 Task: Add Naturtint Permanent Hair Color, 4M Mahogany Chestnut to the cart.
Action: Mouse moved to (318, 151)
Screenshot: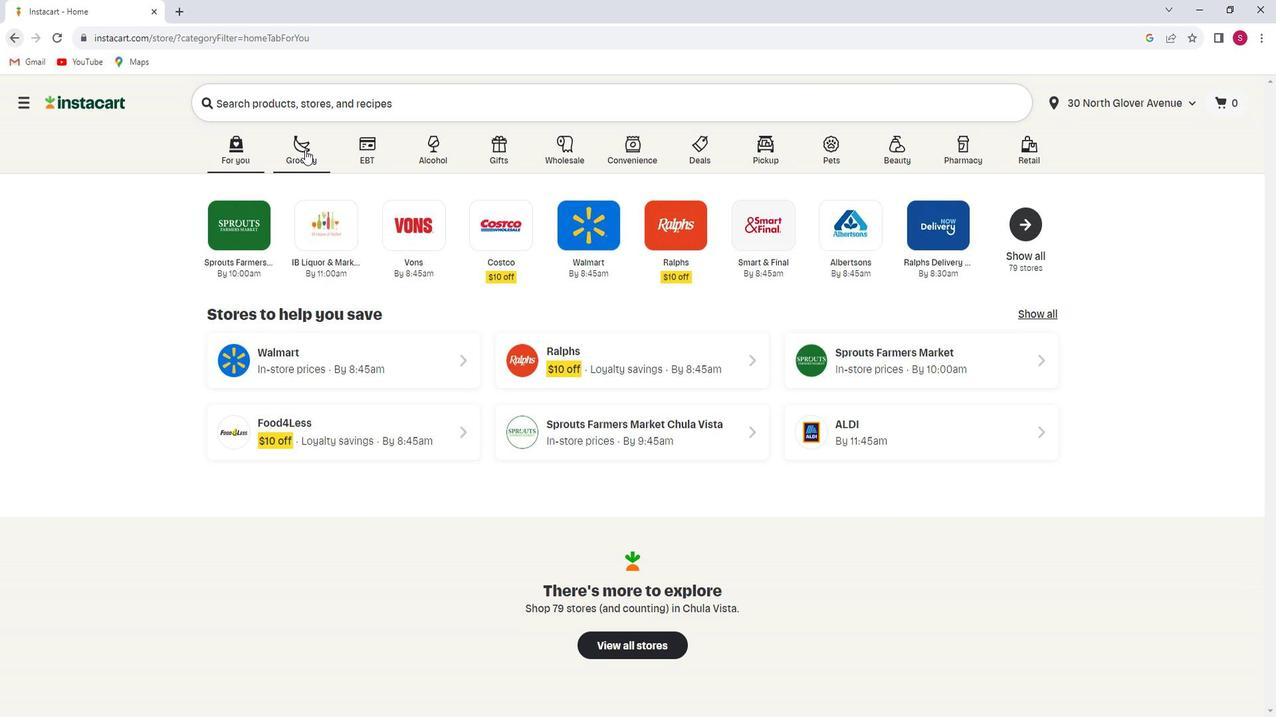 
Action: Mouse pressed left at (318, 151)
Screenshot: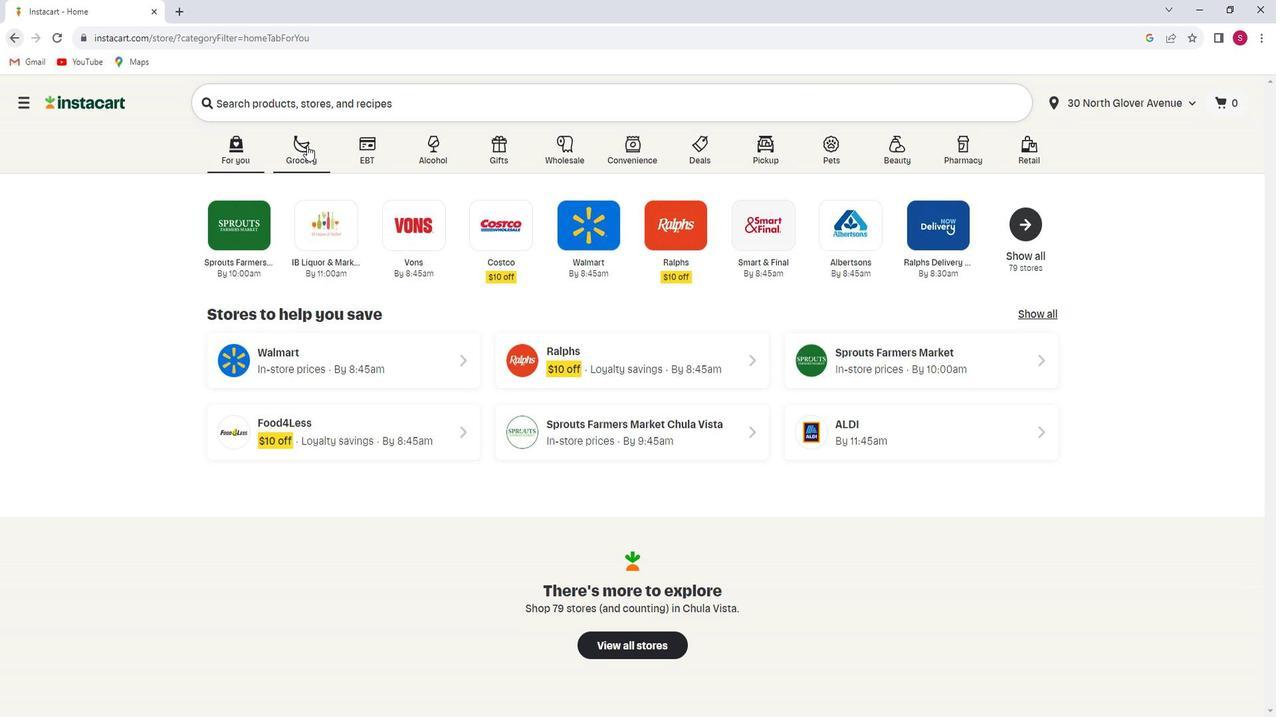 
Action: Mouse moved to (294, 380)
Screenshot: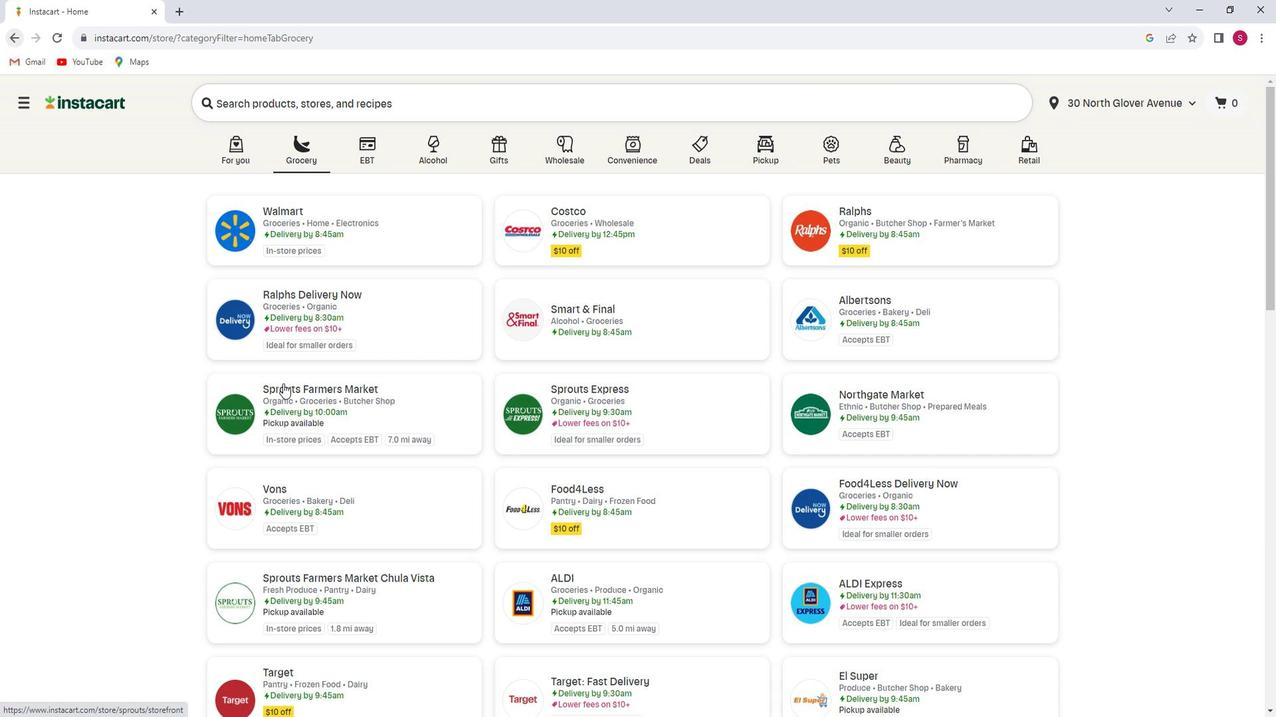
Action: Mouse pressed left at (294, 380)
Screenshot: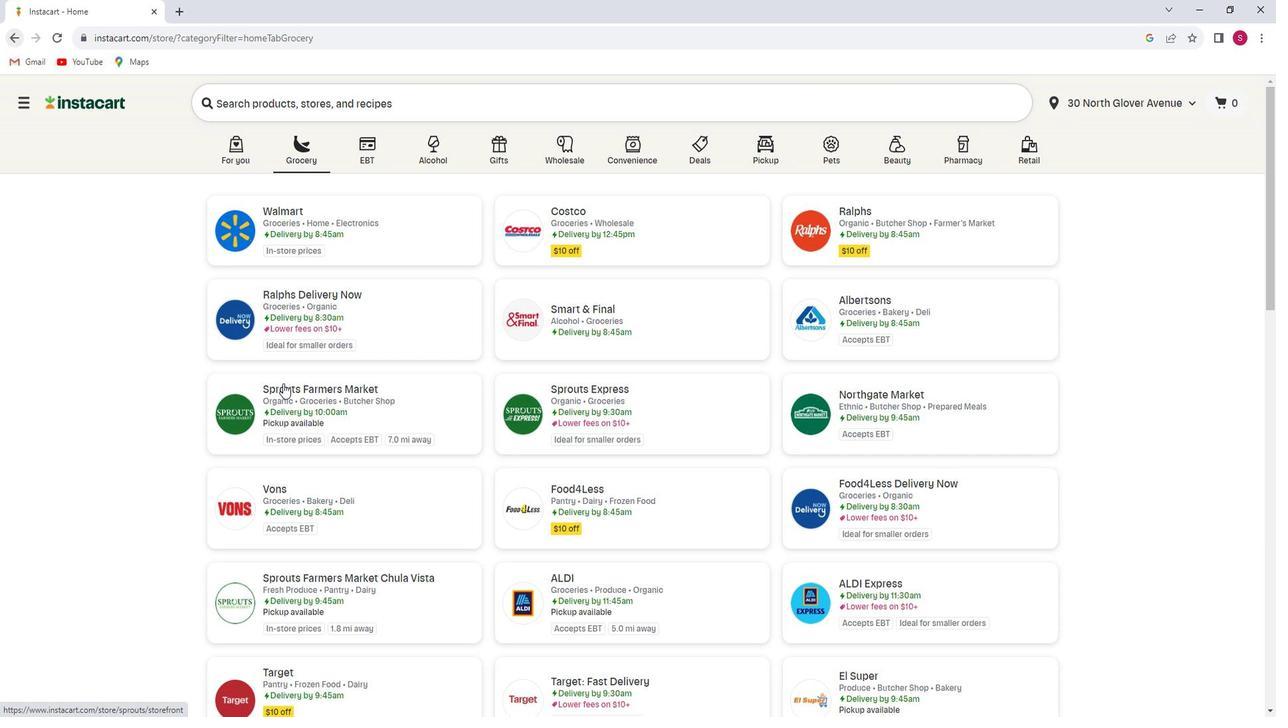
Action: Mouse moved to (71, 459)
Screenshot: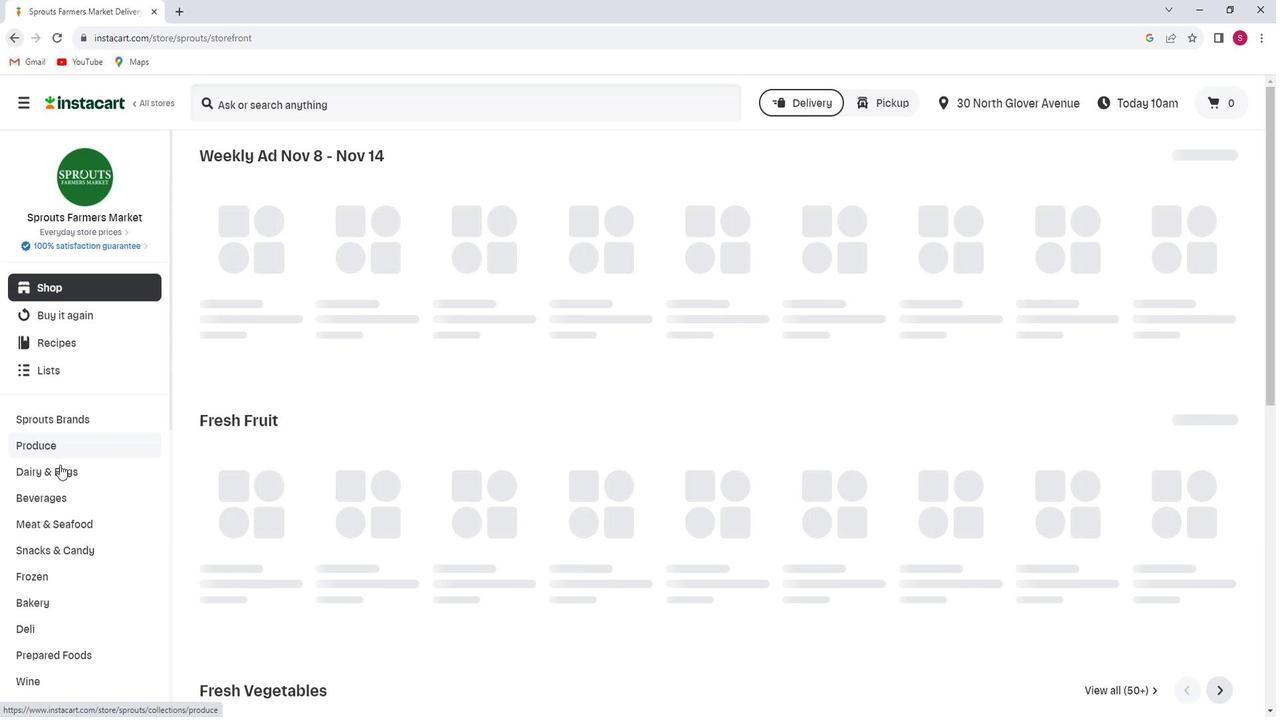 
Action: Mouse scrolled (71, 458) with delta (0, 0)
Screenshot: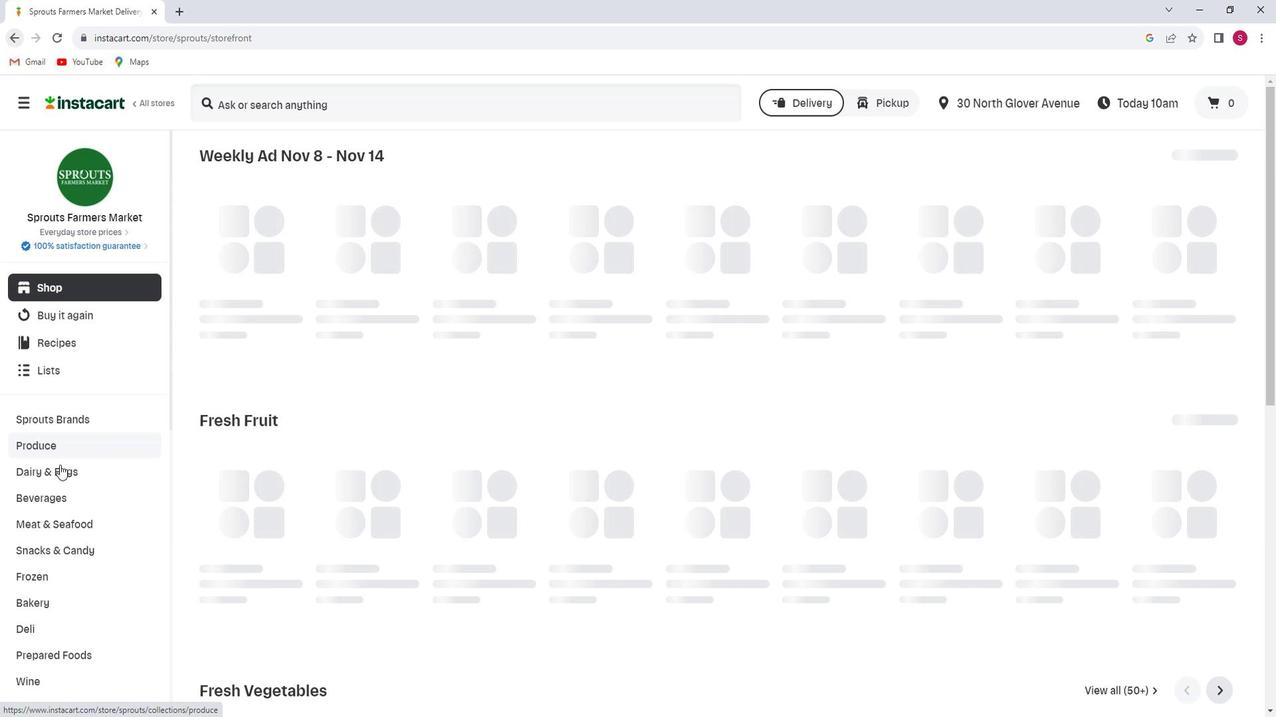 
Action: Mouse scrolled (71, 458) with delta (0, 0)
Screenshot: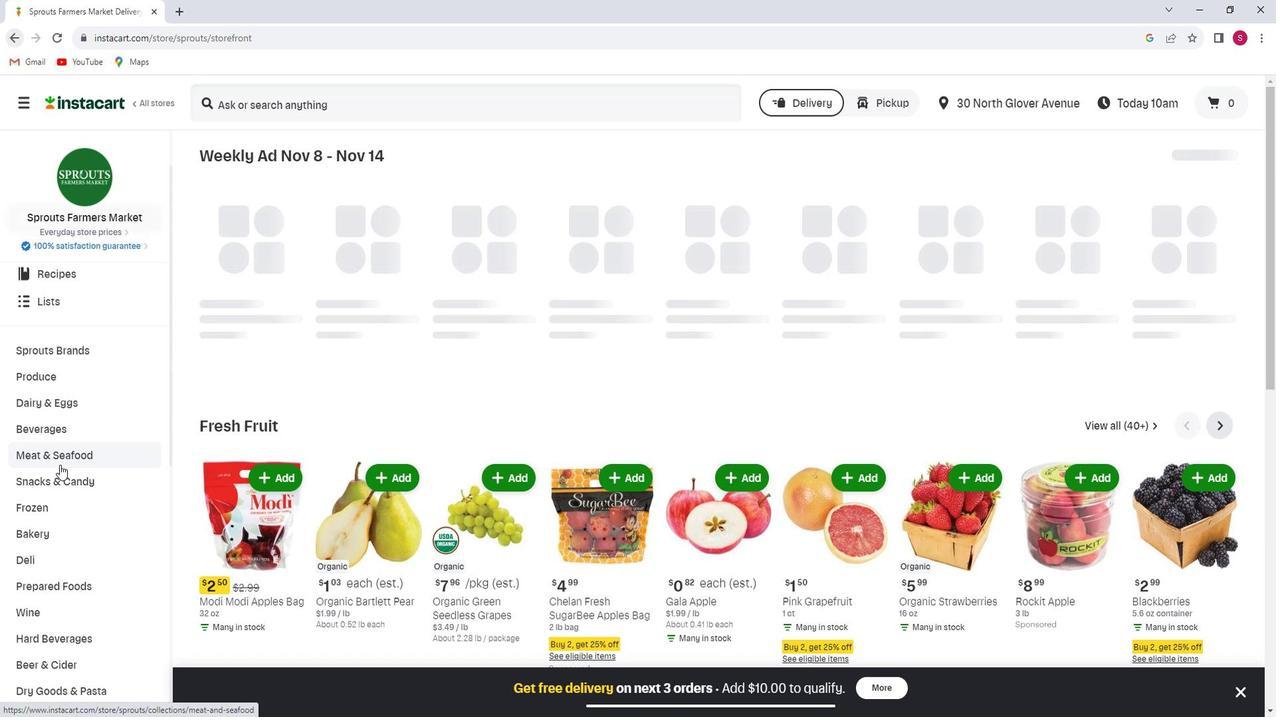 
Action: Mouse scrolled (71, 458) with delta (0, 0)
Screenshot: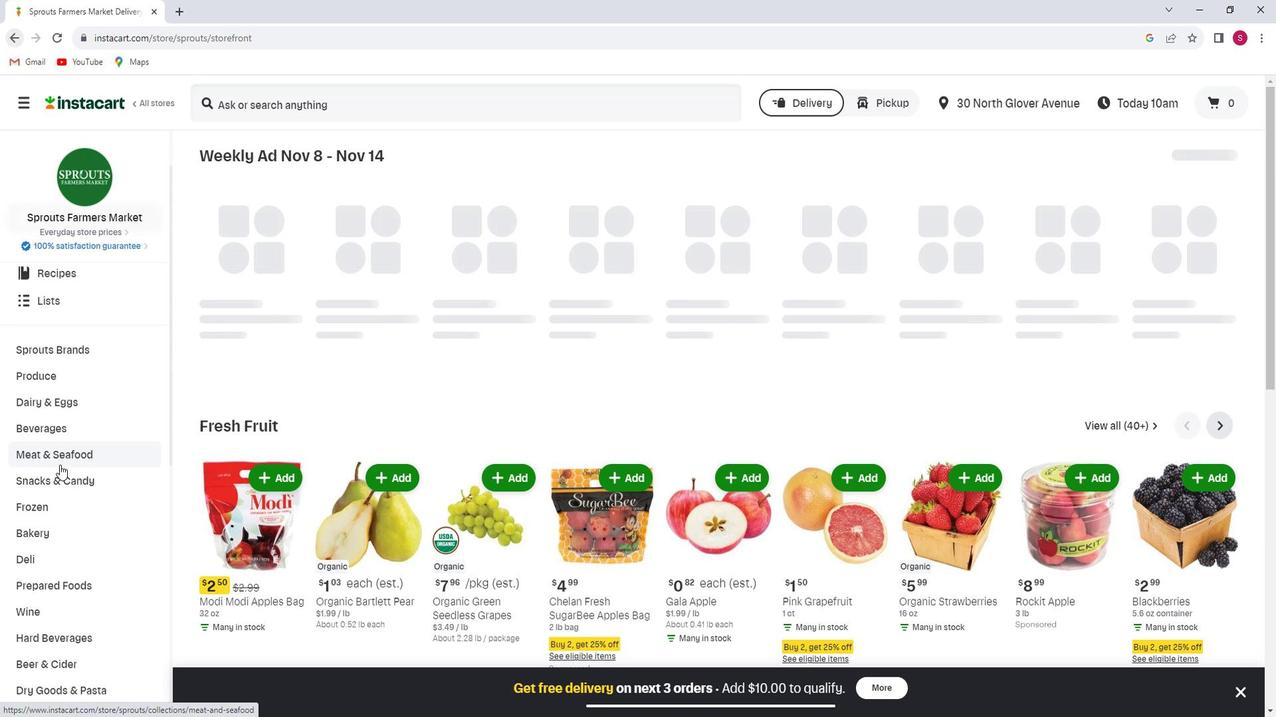 
Action: Mouse scrolled (71, 458) with delta (0, 0)
Screenshot: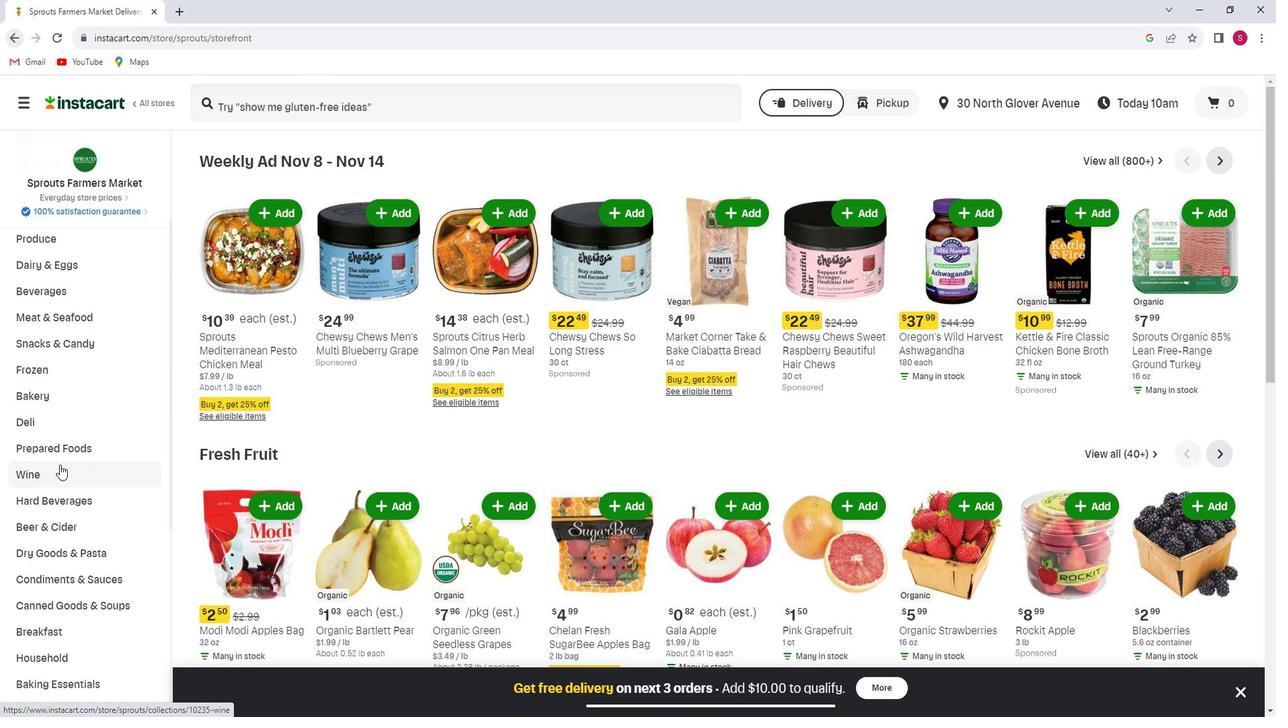
Action: Mouse scrolled (71, 458) with delta (0, 0)
Screenshot: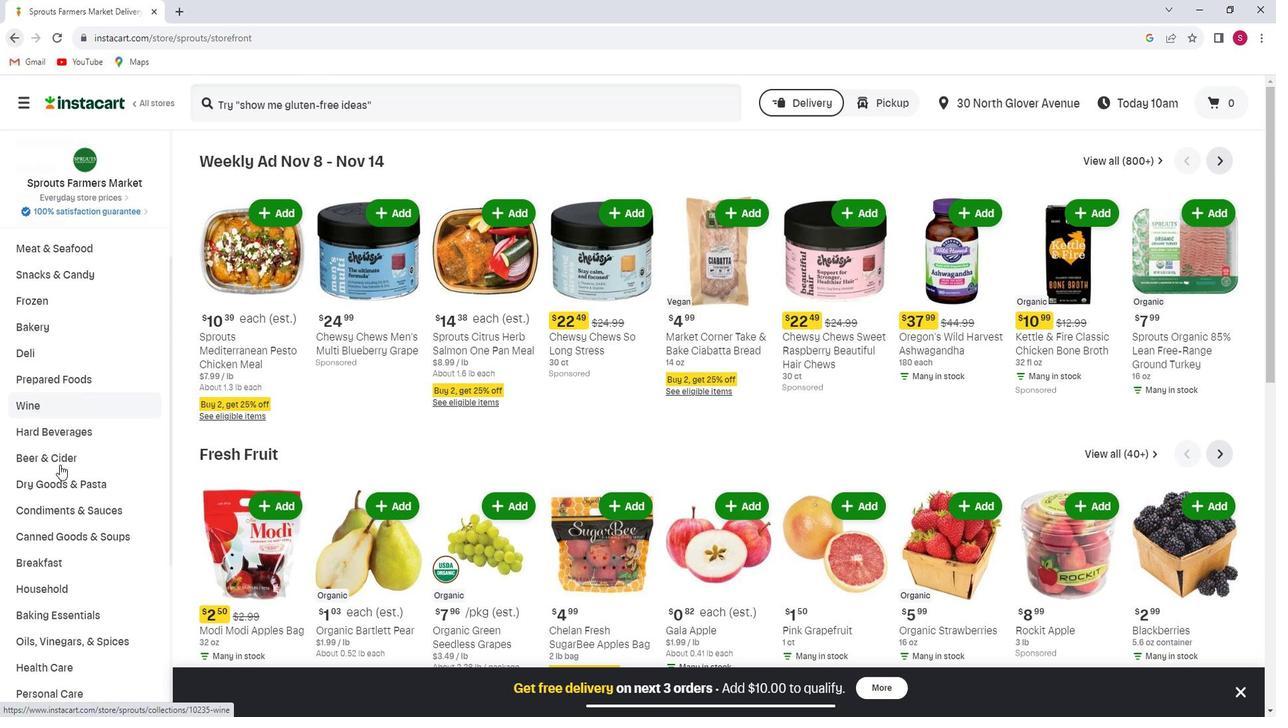 
Action: Mouse scrolled (71, 458) with delta (0, 0)
Screenshot: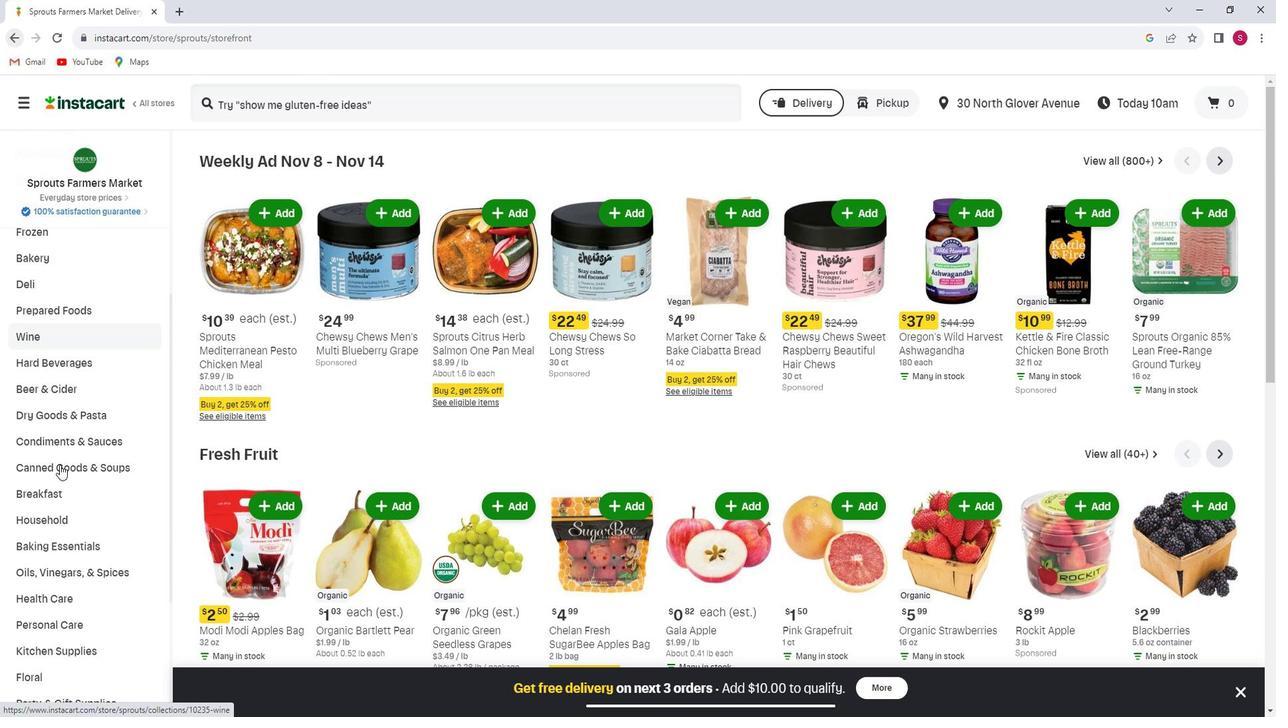 
Action: Mouse scrolled (71, 458) with delta (0, 0)
Screenshot: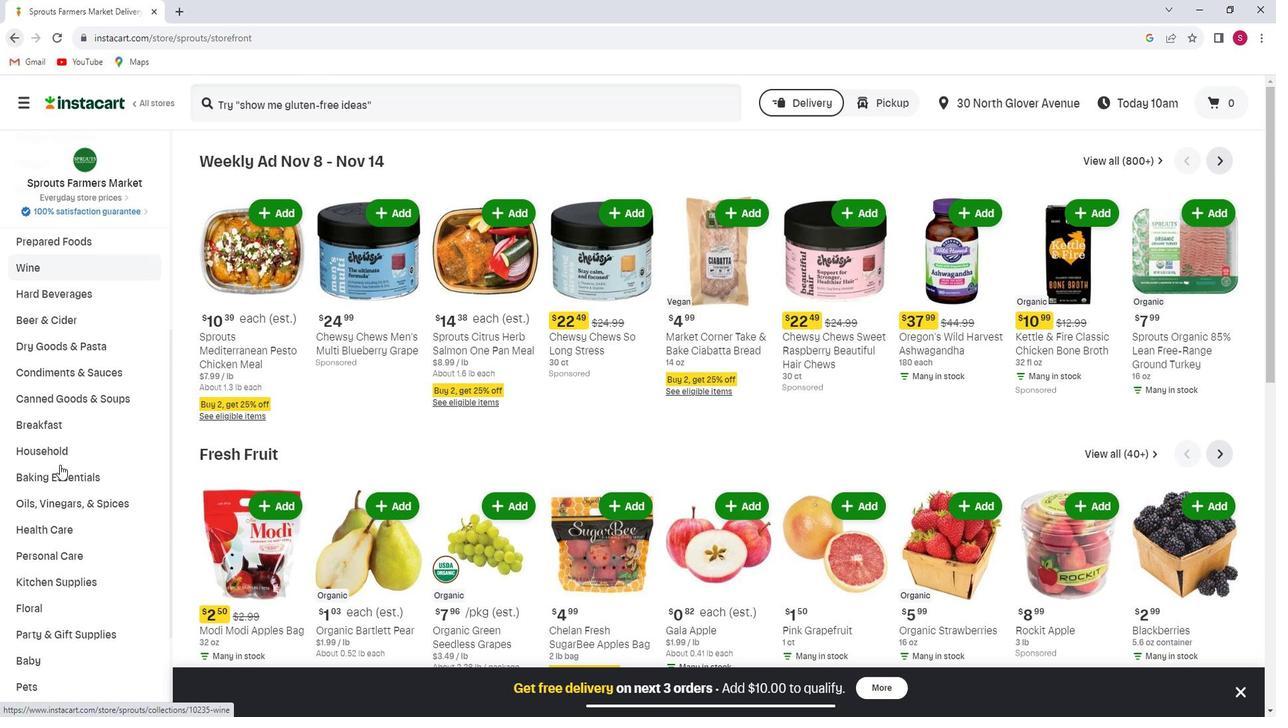 
Action: Mouse moved to (69, 475)
Screenshot: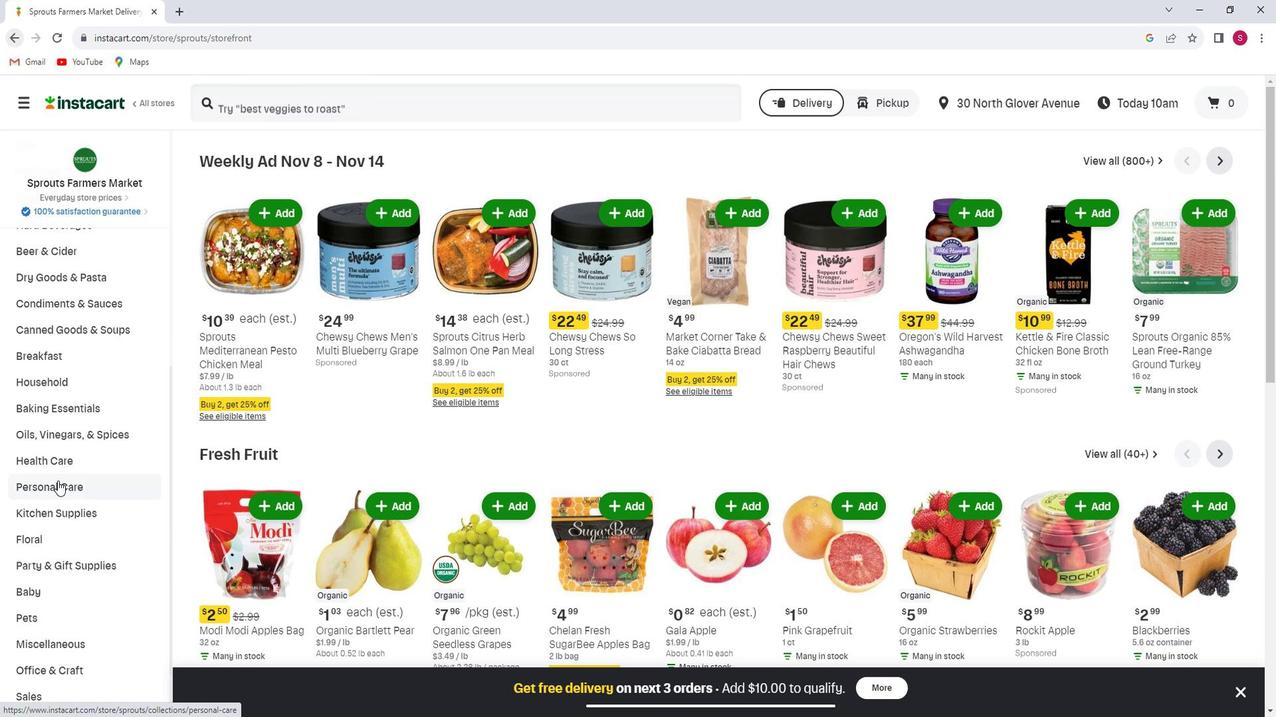 
Action: Mouse pressed left at (69, 475)
Screenshot: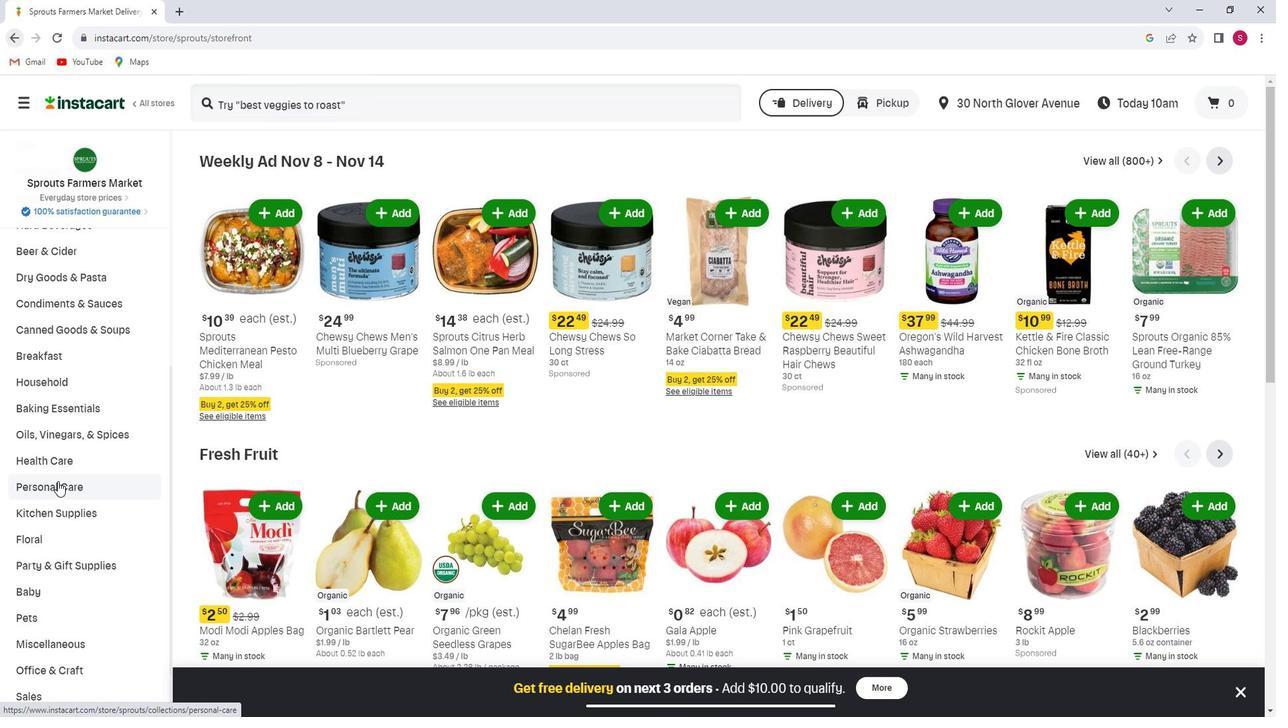 
Action: Mouse moved to (867, 198)
Screenshot: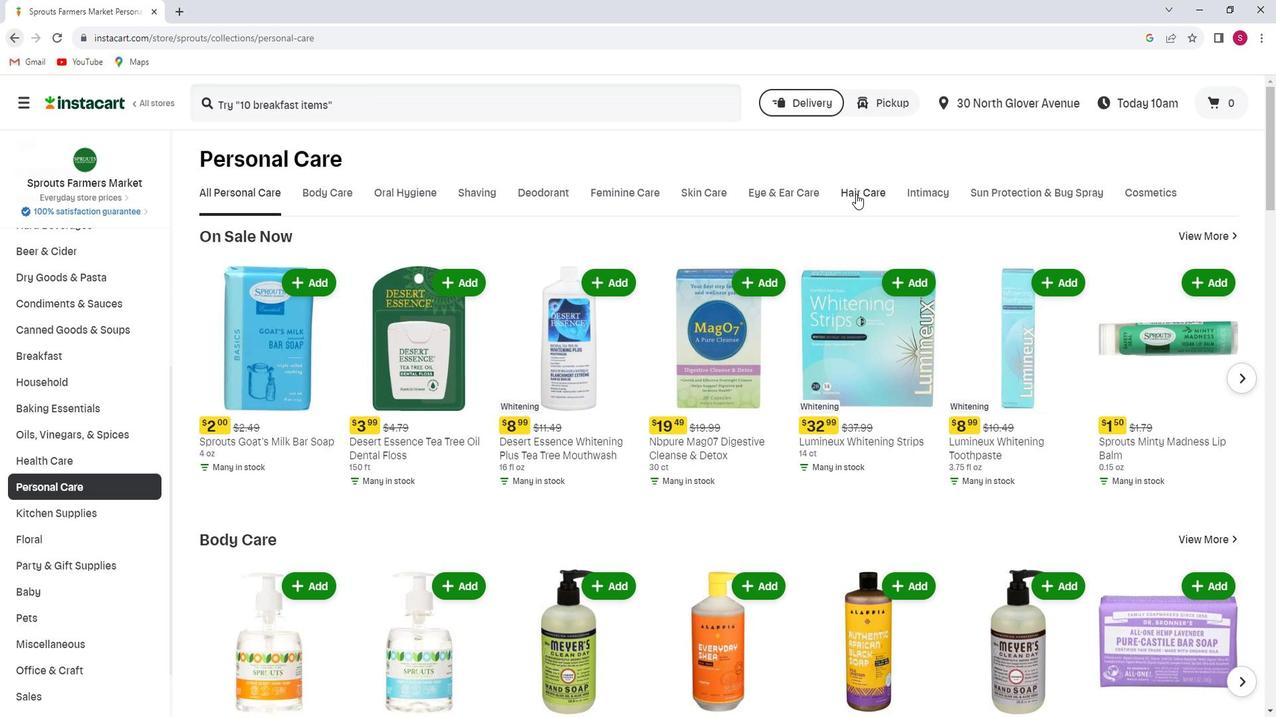 
Action: Mouse pressed left at (867, 198)
Screenshot: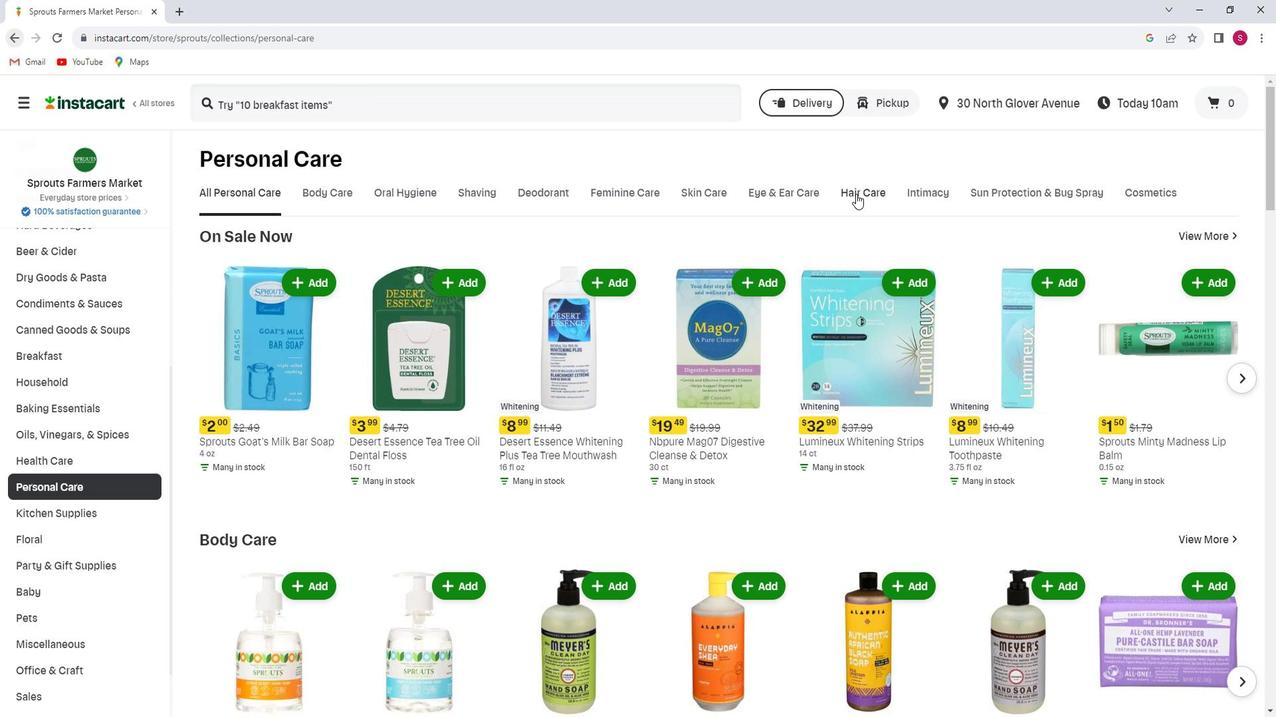 
Action: Mouse moved to (695, 253)
Screenshot: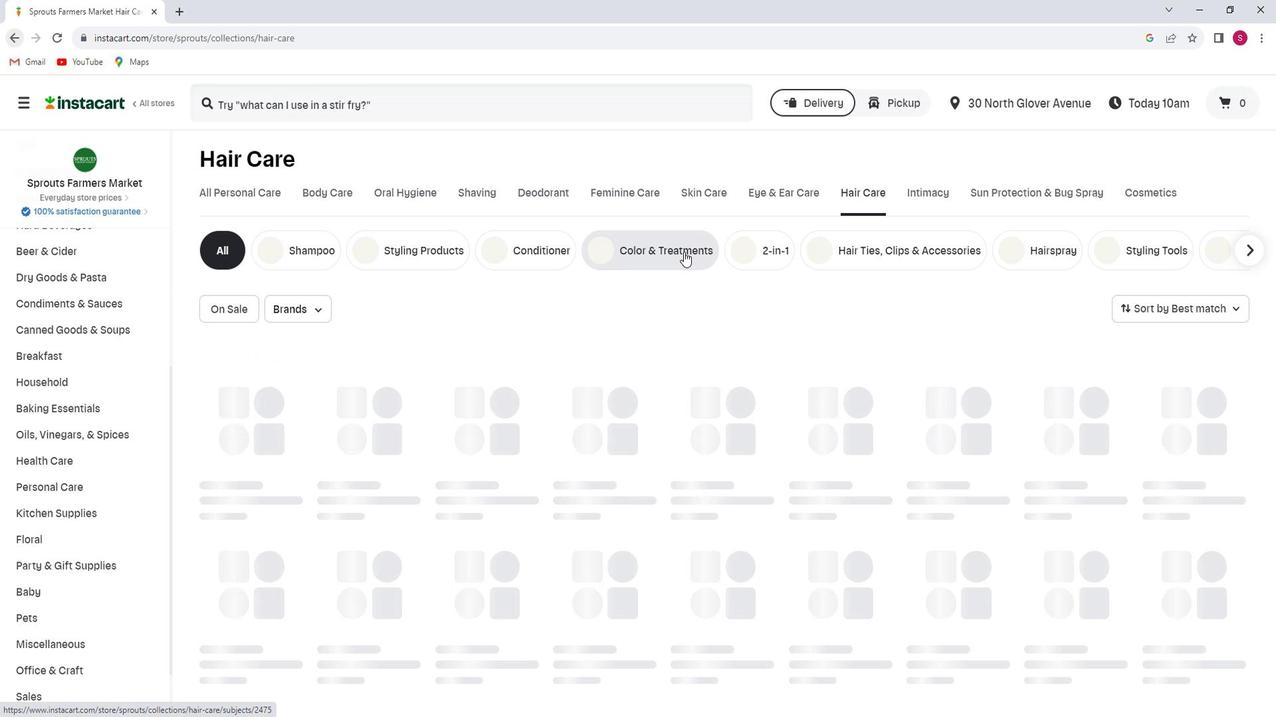 
Action: Mouse pressed left at (695, 253)
Screenshot: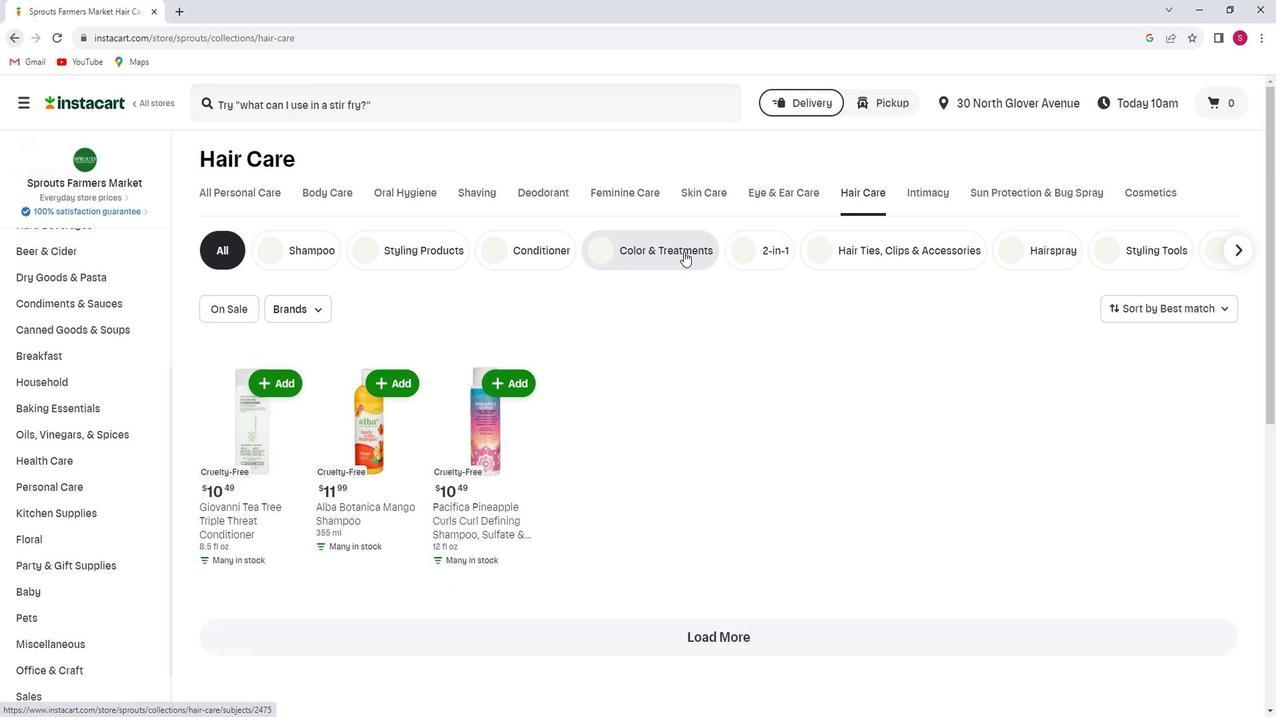 
Action: Mouse moved to (431, 107)
Screenshot: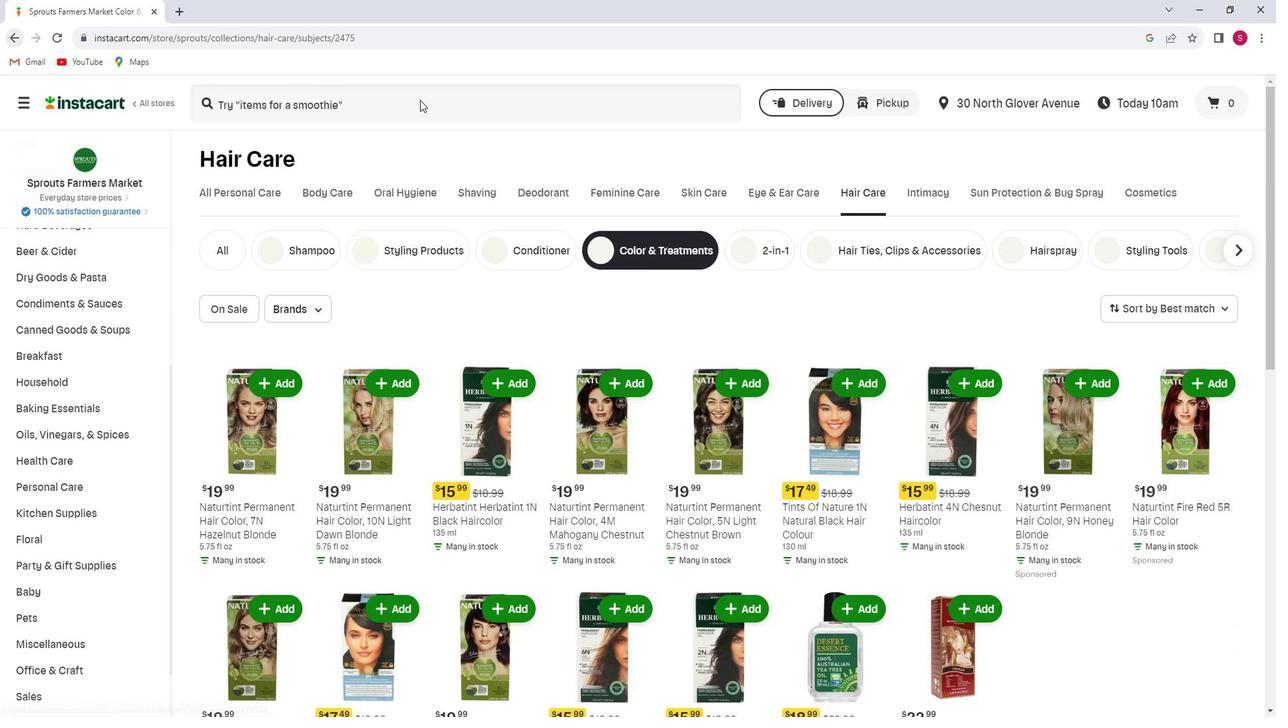 
Action: Mouse pressed left at (431, 107)
Screenshot: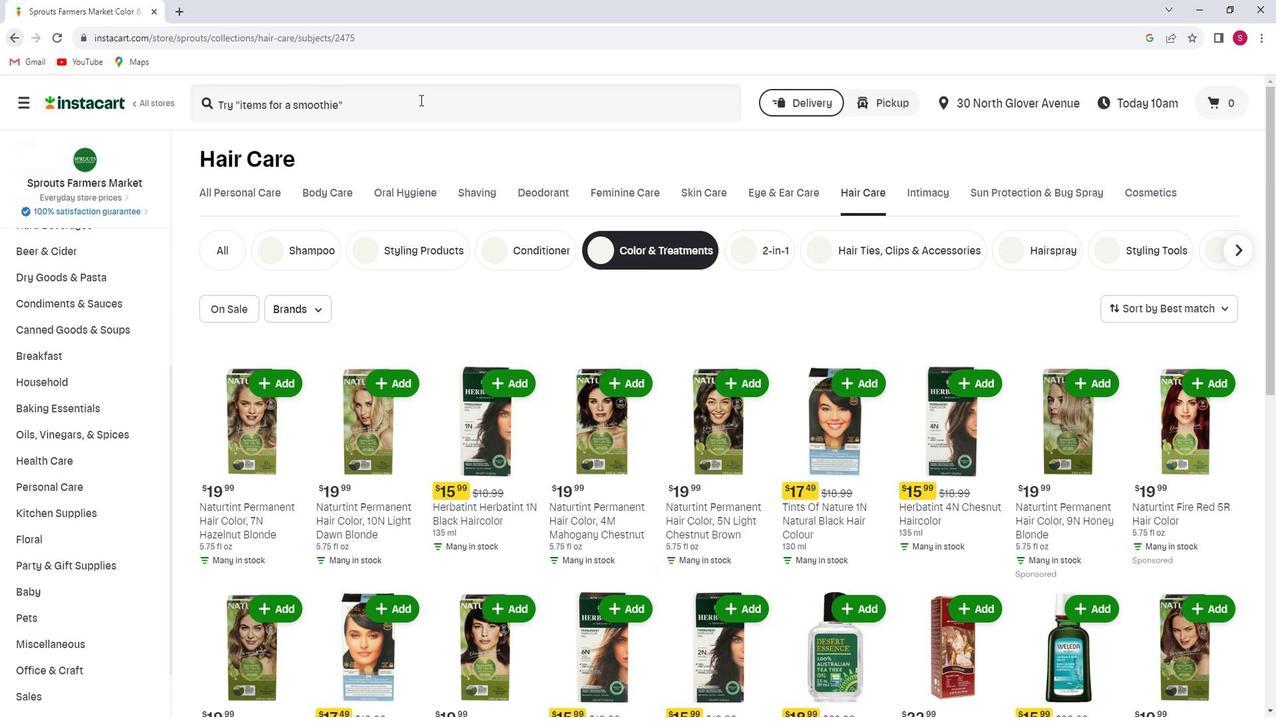 
Action: Key pressed <Key.shift>Naturtint<Key.space><Key.shift>Permanent<Key.space><Key.shift>Hair<Key.space><Key.shift>Color,<Key.space>4<Key.shift>M<Key.space><Key.shift>Mahogany<Key.space><Key.shift>Chestnut<Key.enter>
Screenshot: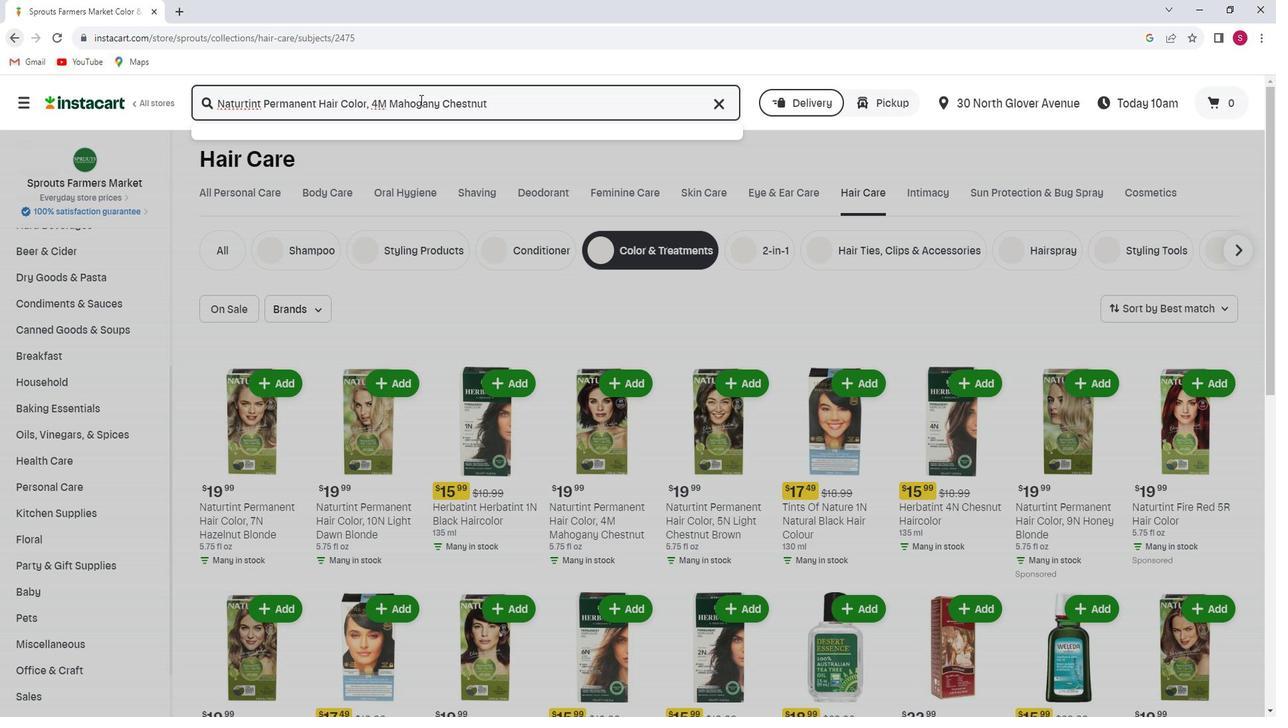 
Action: Mouse moved to (571, 228)
Screenshot: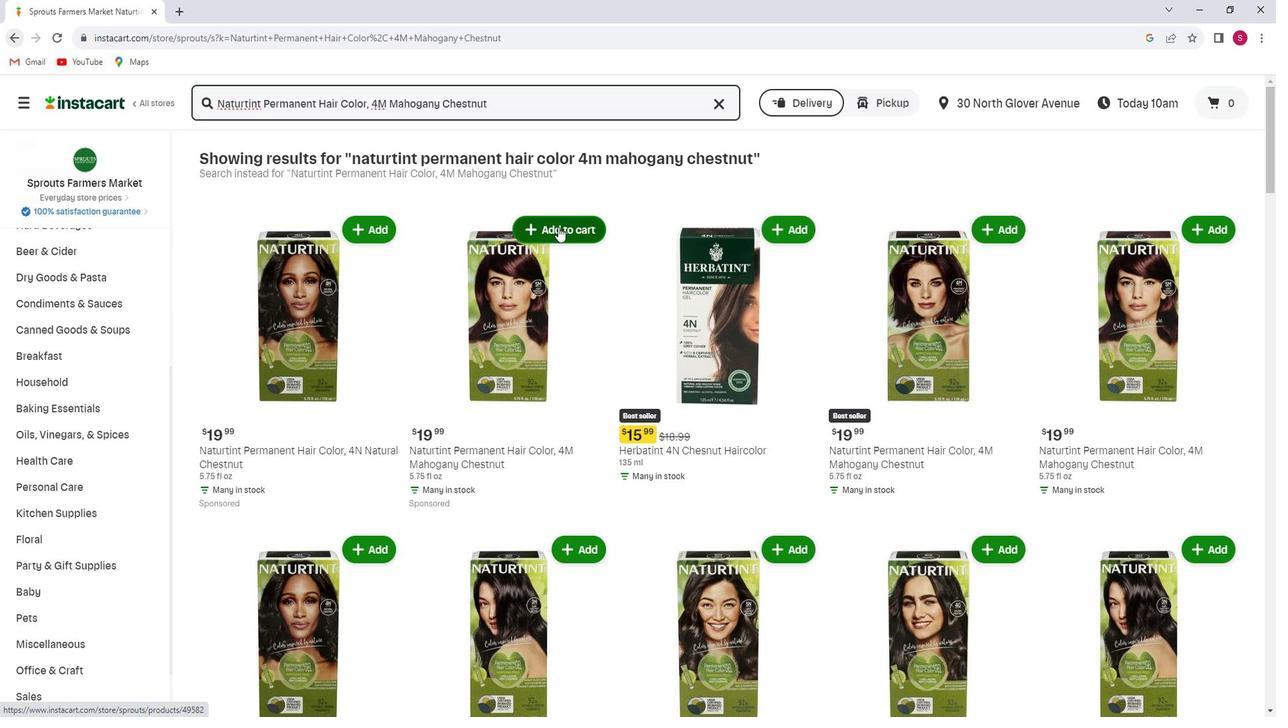 
Action: Mouse pressed left at (571, 228)
Screenshot: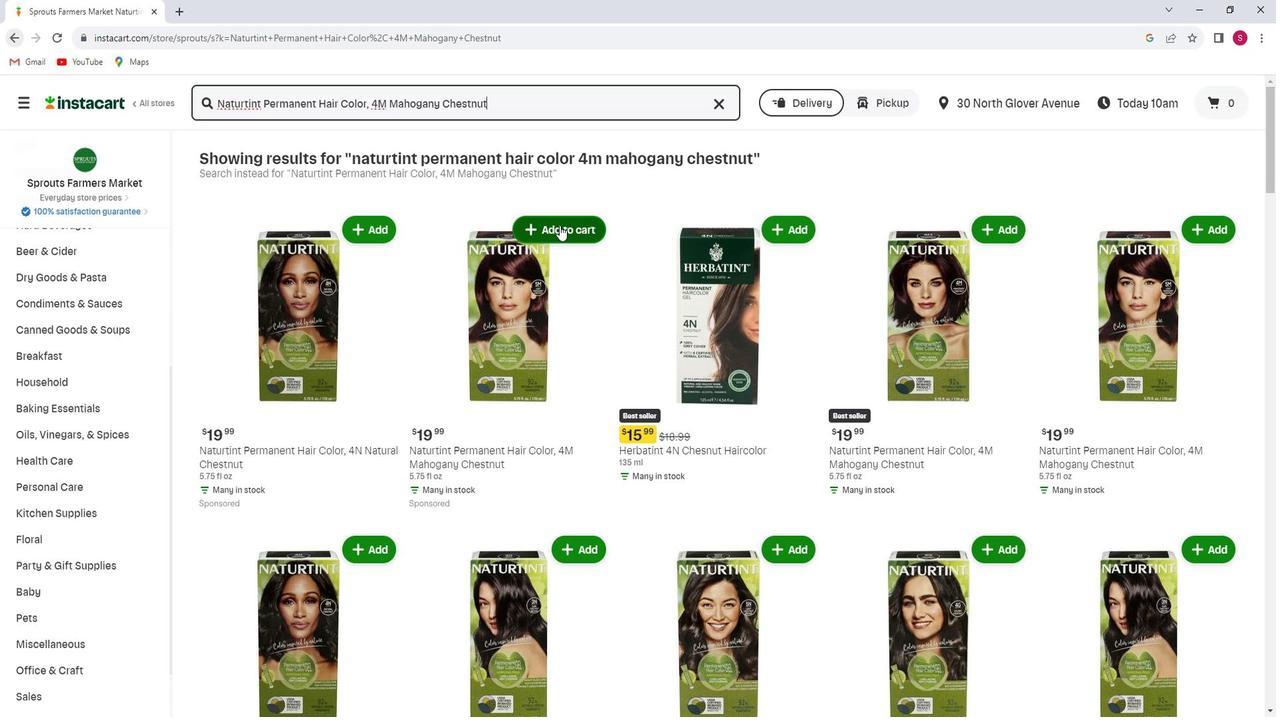 
Action: Mouse moved to (579, 269)
Screenshot: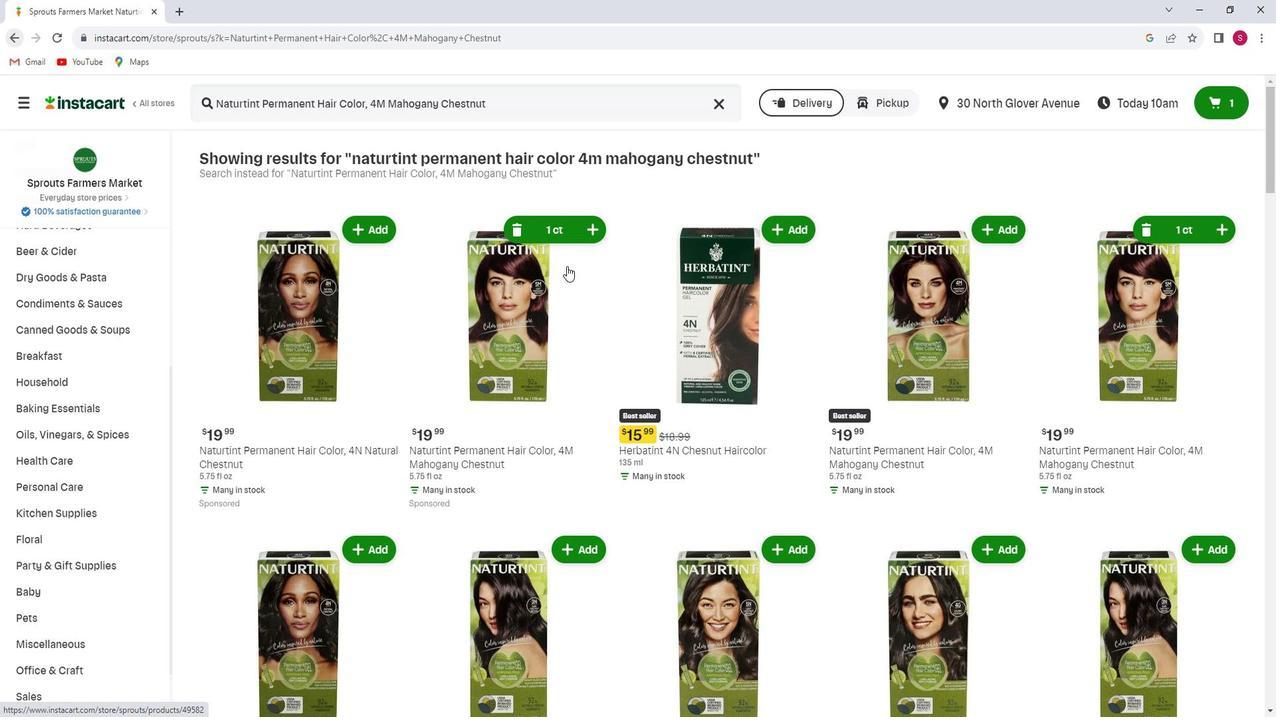 
